 Task: Set the RIST retry-buffer queue size for RIST stream output to 1.
Action: Mouse moved to (139, 17)
Screenshot: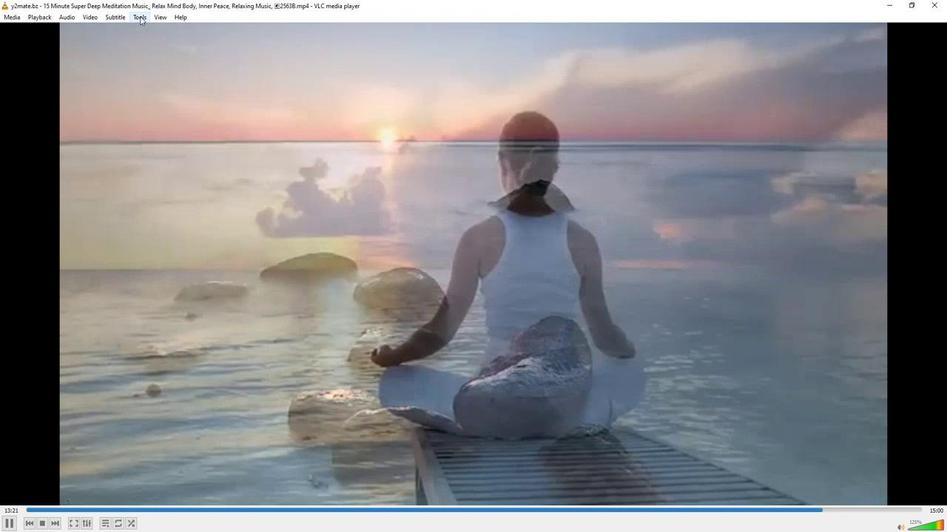 
Action: Mouse pressed left at (139, 17)
Screenshot: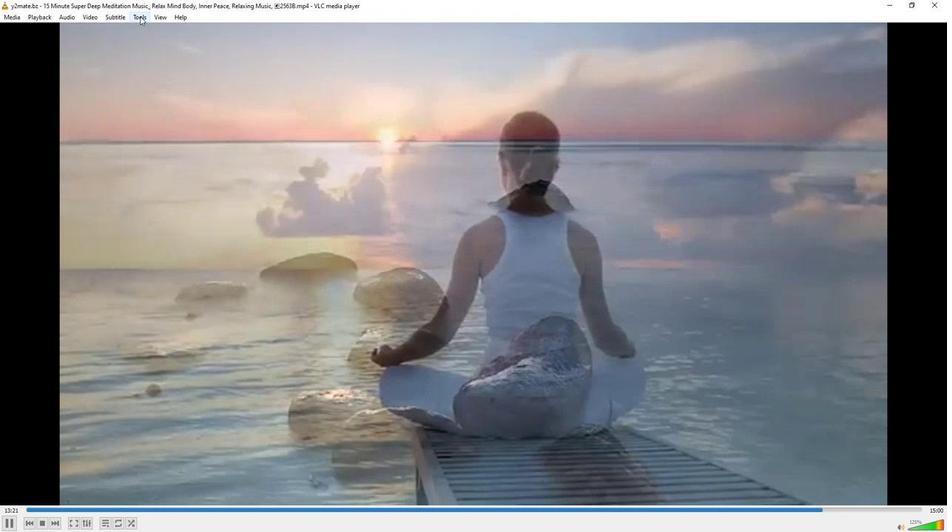
Action: Mouse moved to (153, 133)
Screenshot: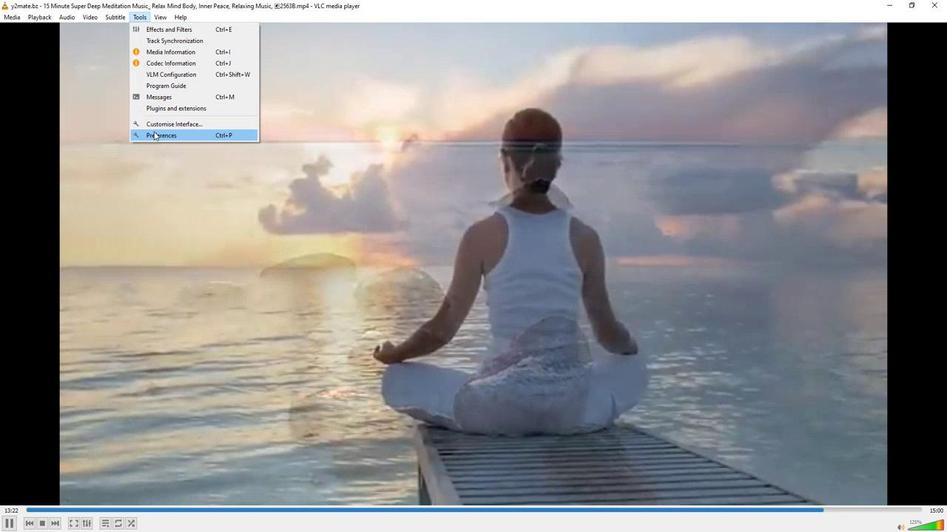 
Action: Mouse pressed left at (153, 133)
Screenshot: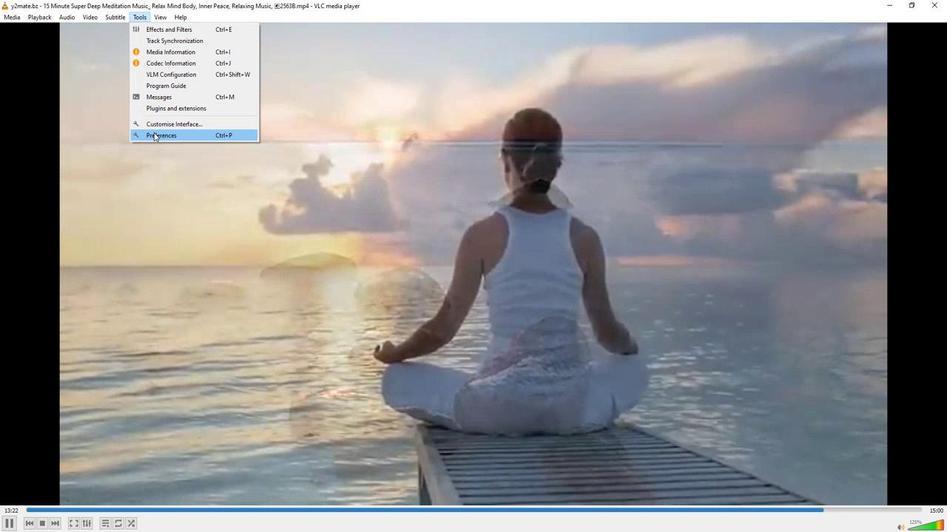 
Action: Mouse moved to (310, 434)
Screenshot: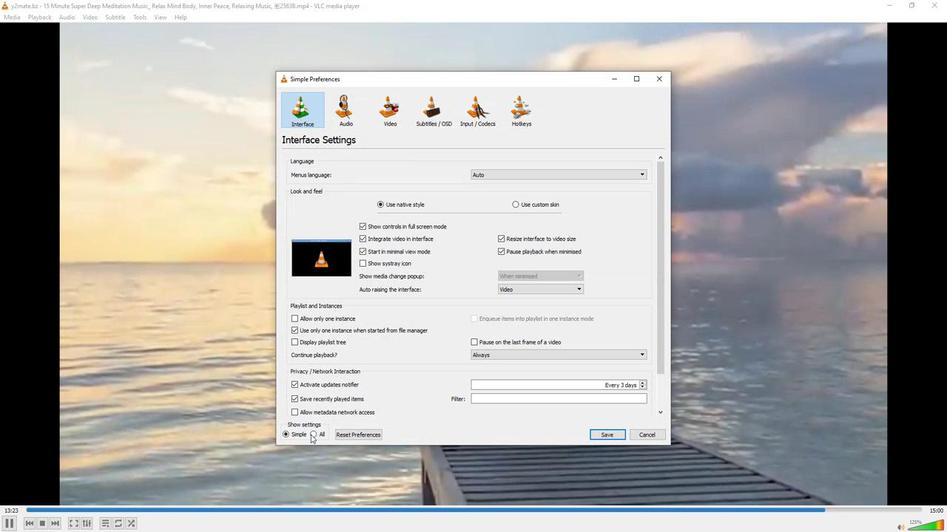 
Action: Mouse pressed left at (310, 434)
Screenshot: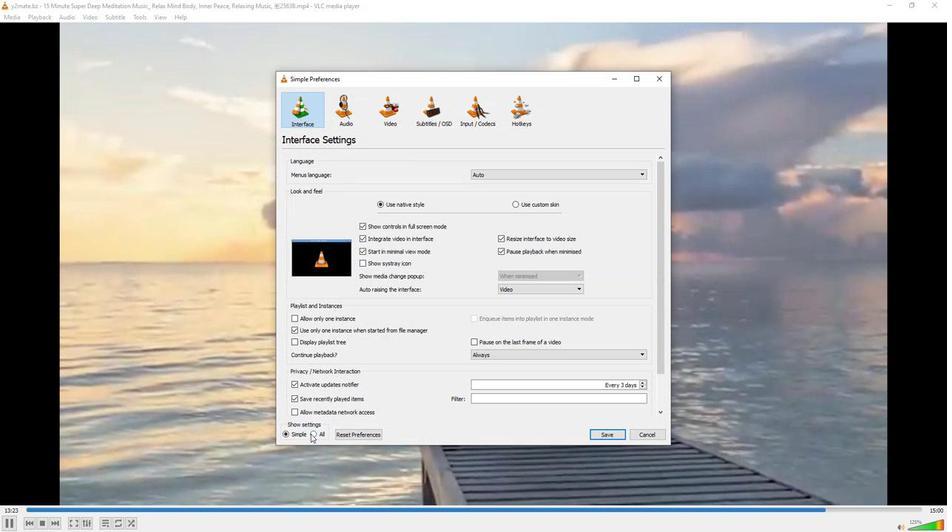 
Action: Mouse moved to (324, 350)
Screenshot: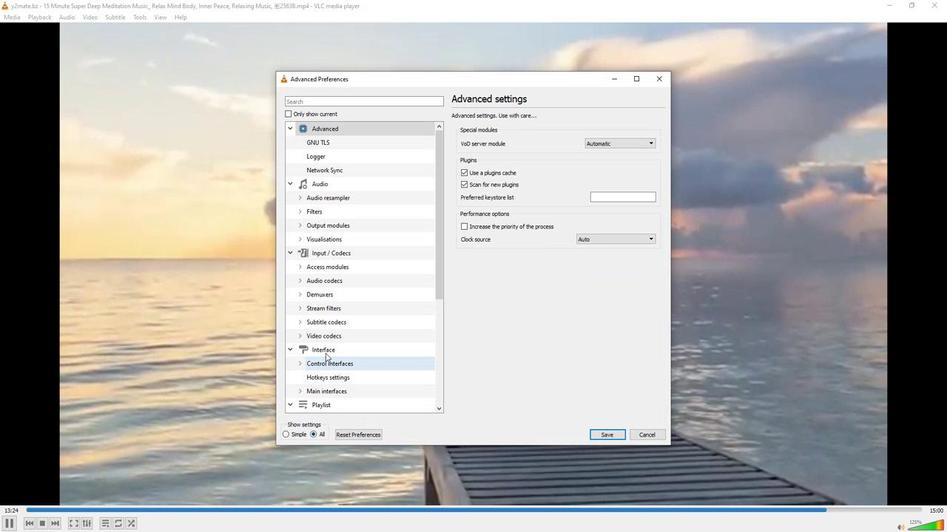 
Action: Mouse scrolled (324, 350) with delta (0, 0)
Screenshot: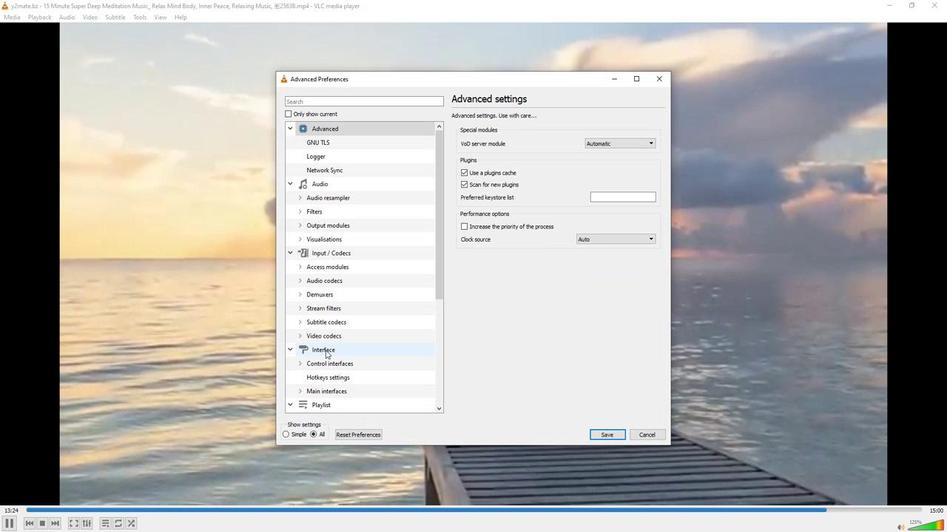 
Action: Mouse moved to (324, 347)
Screenshot: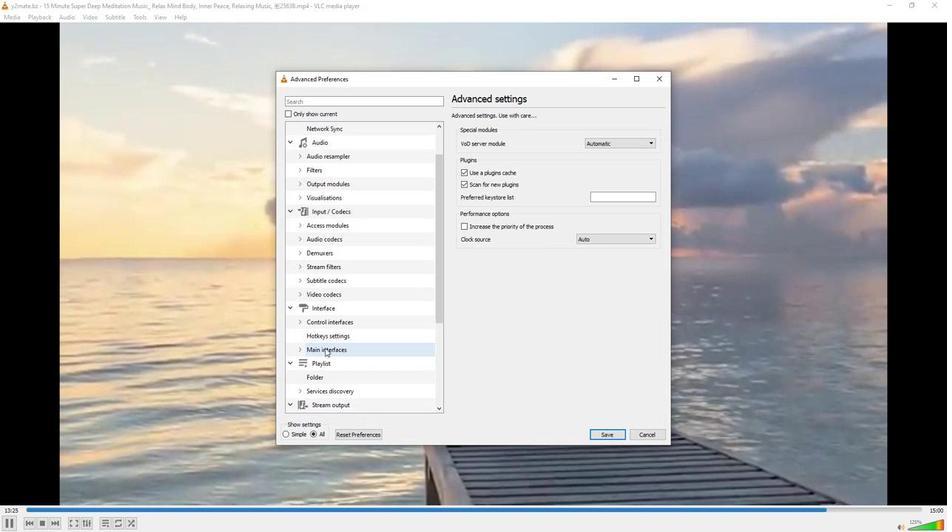 
Action: Mouse scrolled (324, 347) with delta (0, 0)
Screenshot: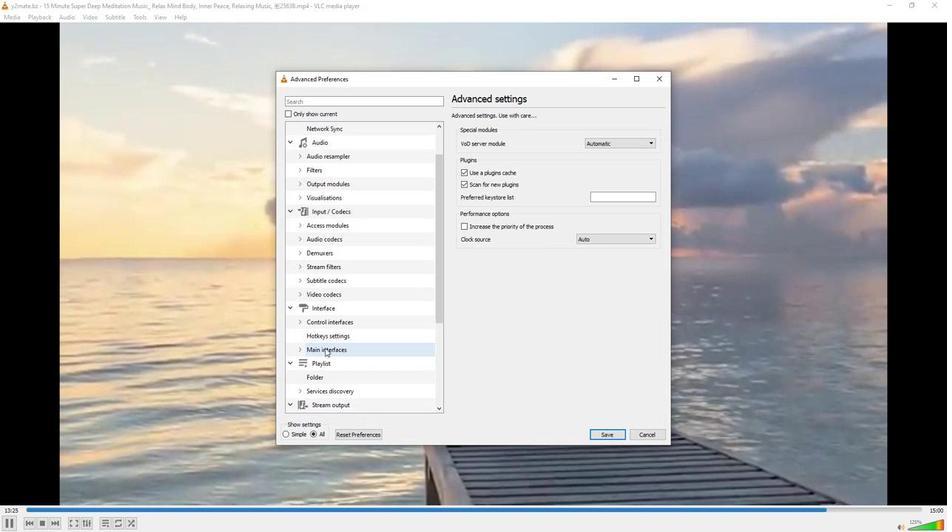 
Action: Mouse moved to (298, 375)
Screenshot: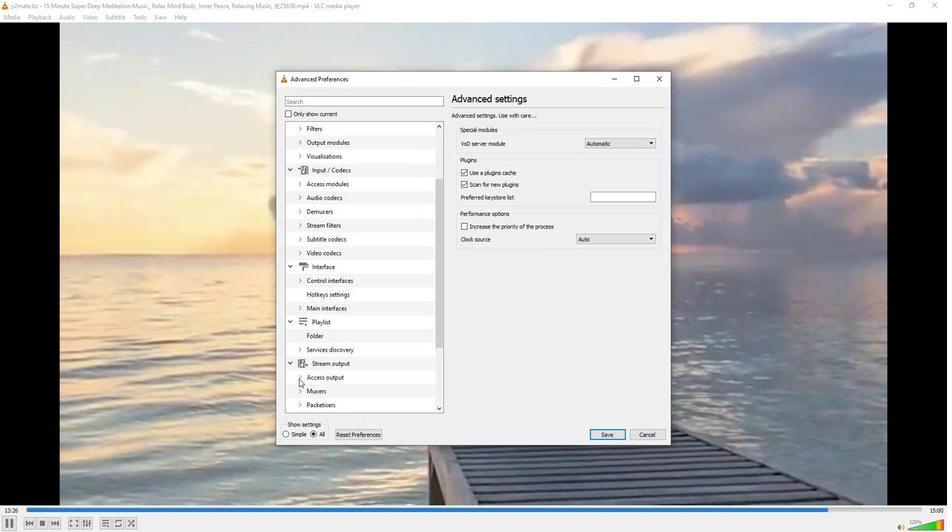 
Action: Mouse pressed left at (298, 375)
Screenshot: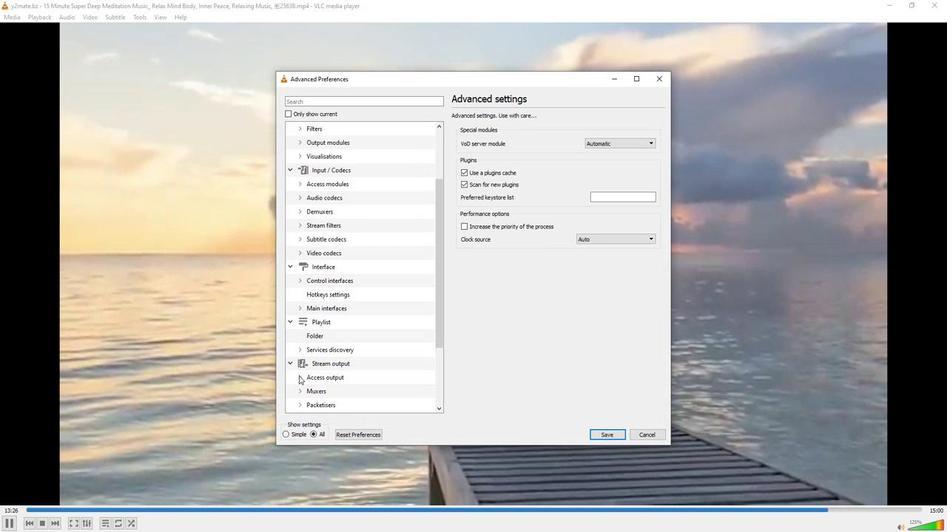 
Action: Mouse moved to (319, 371)
Screenshot: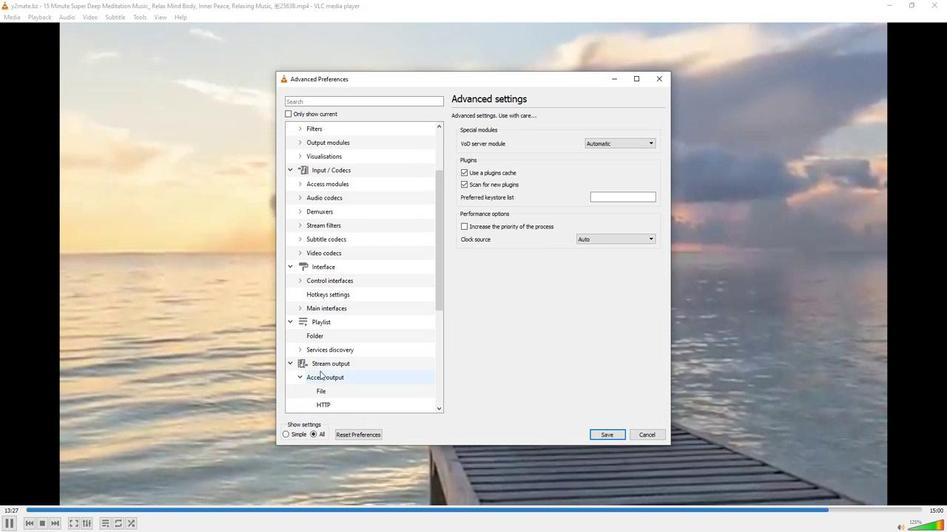
Action: Mouse scrolled (319, 370) with delta (0, 0)
Screenshot: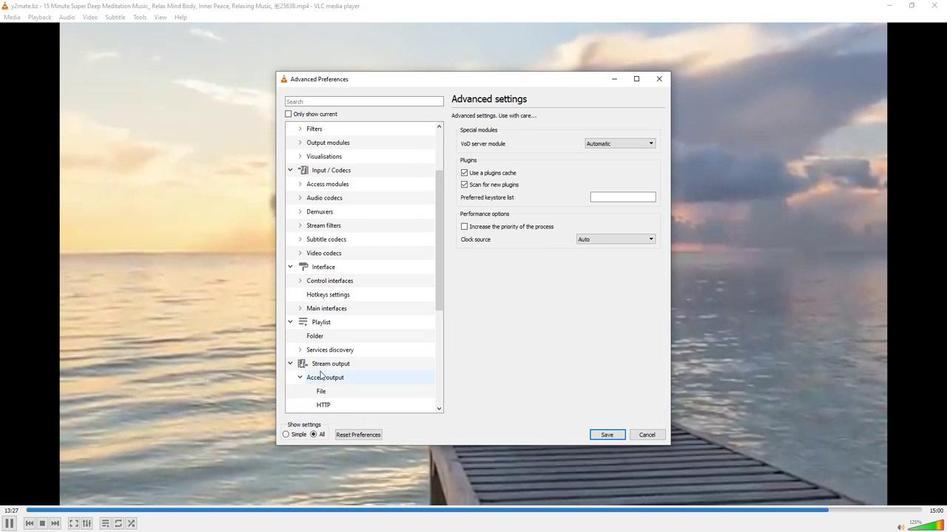 
Action: Mouse moved to (336, 392)
Screenshot: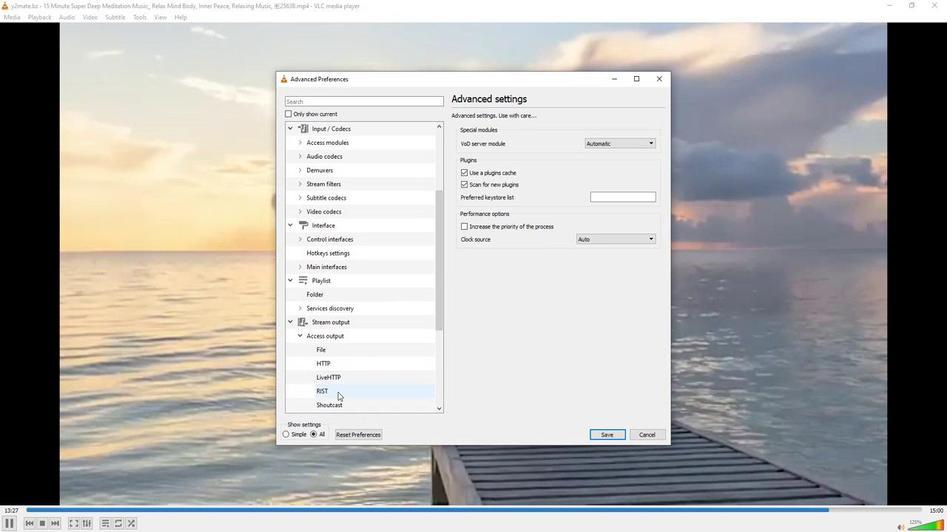 
Action: Mouse pressed left at (336, 392)
Screenshot: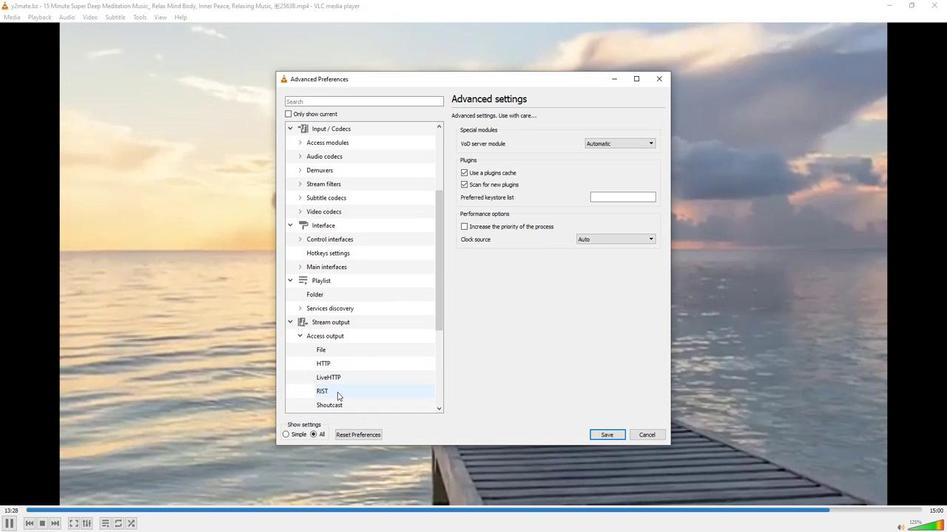 
Action: Mouse moved to (655, 155)
Screenshot: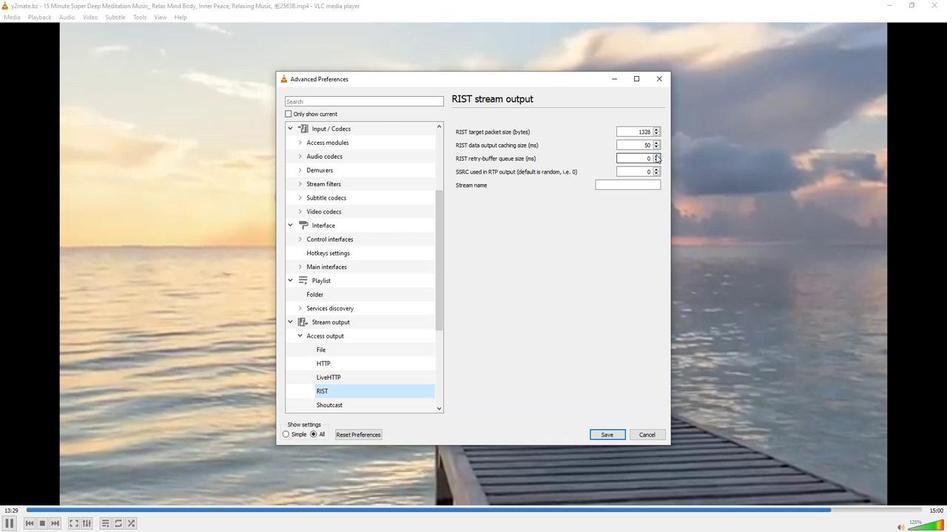 
Action: Mouse pressed left at (655, 155)
Screenshot: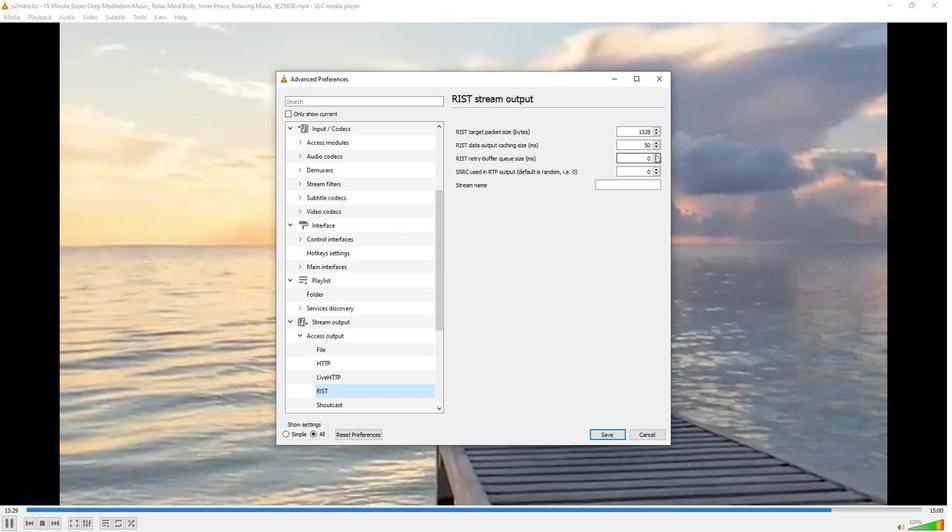 
Action: Mouse moved to (578, 269)
Screenshot: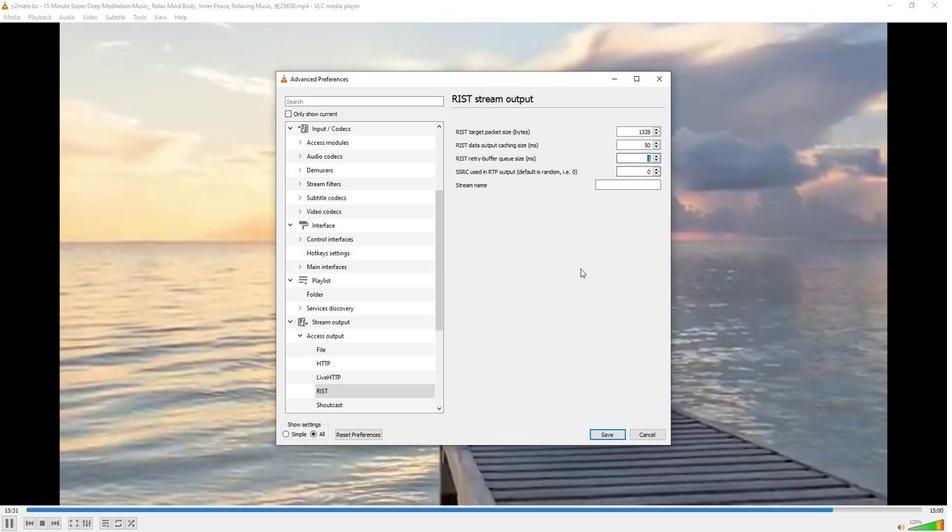 
